 Task: Visit the documents section on the page of Aramco
Action: Mouse moved to (663, 50)
Screenshot: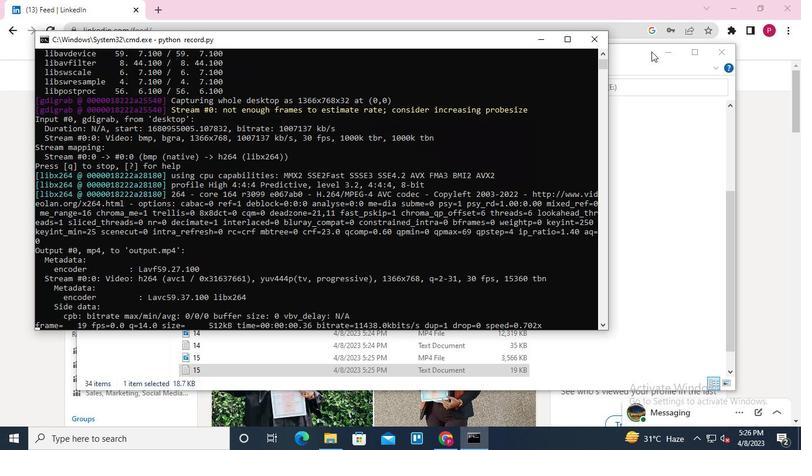 
Action: Mouse pressed left at (663, 50)
Screenshot: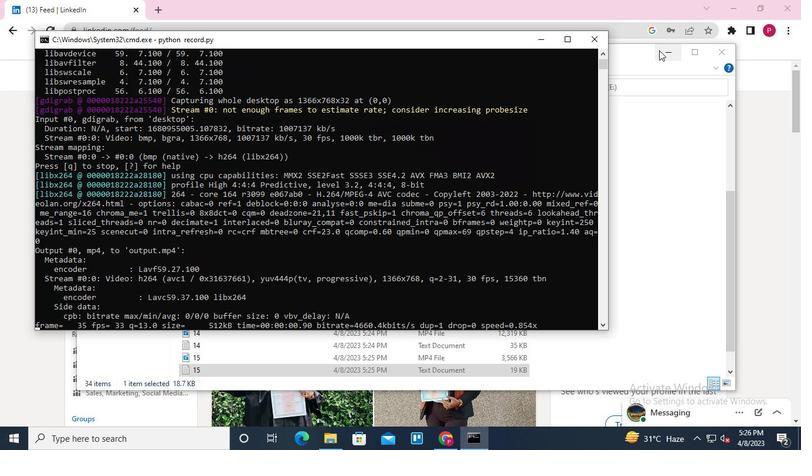 
Action: Mouse moved to (552, 39)
Screenshot: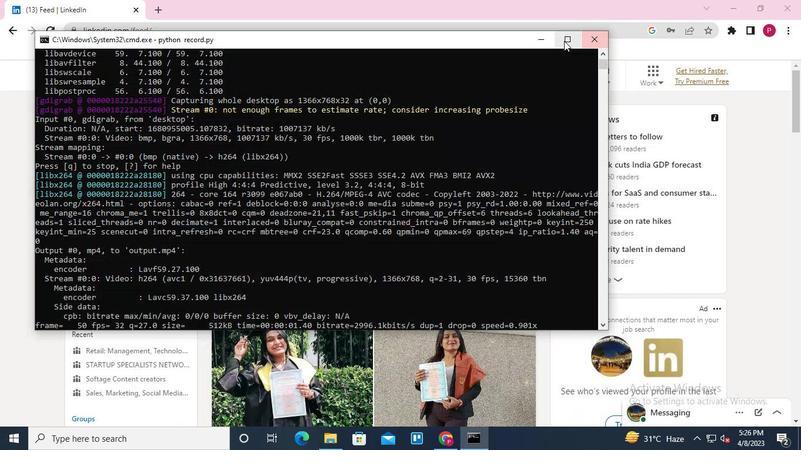 
Action: Mouse pressed left at (552, 39)
Screenshot: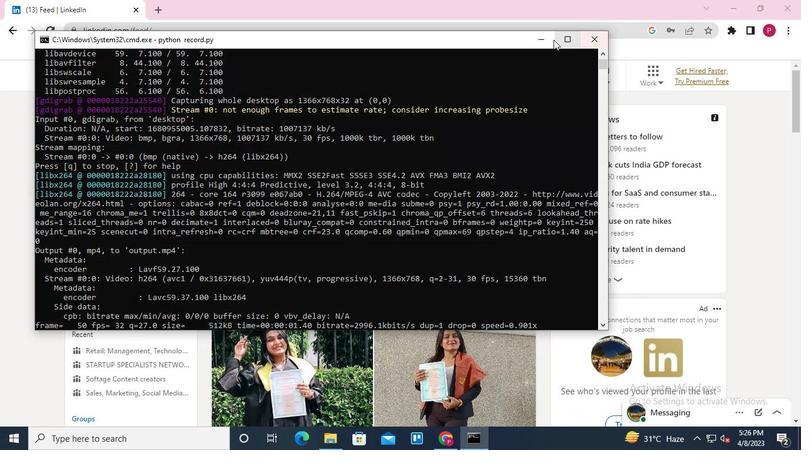 
Action: Mouse moved to (140, 76)
Screenshot: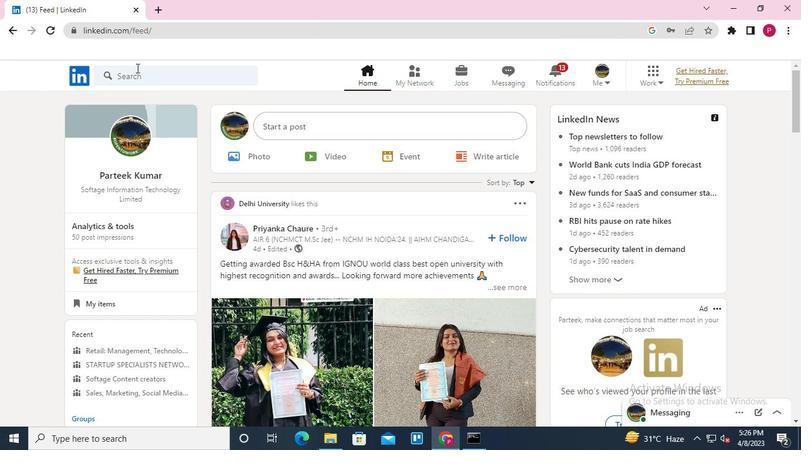 
Action: Mouse pressed left at (140, 76)
Screenshot: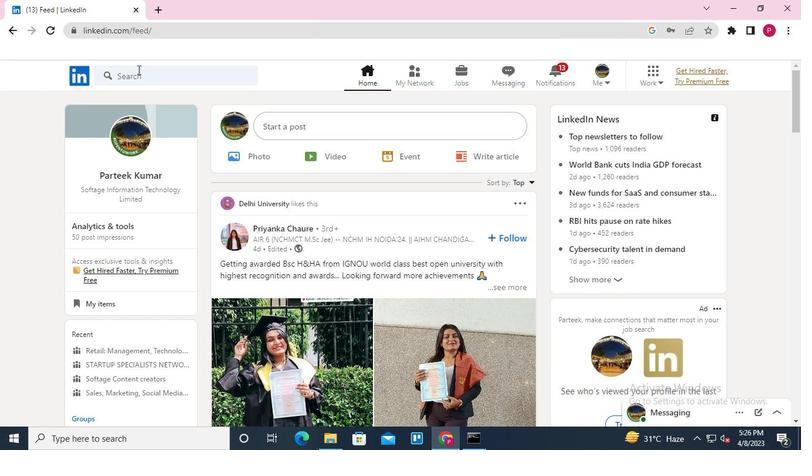 
Action: Mouse moved to (140, 76)
Screenshot: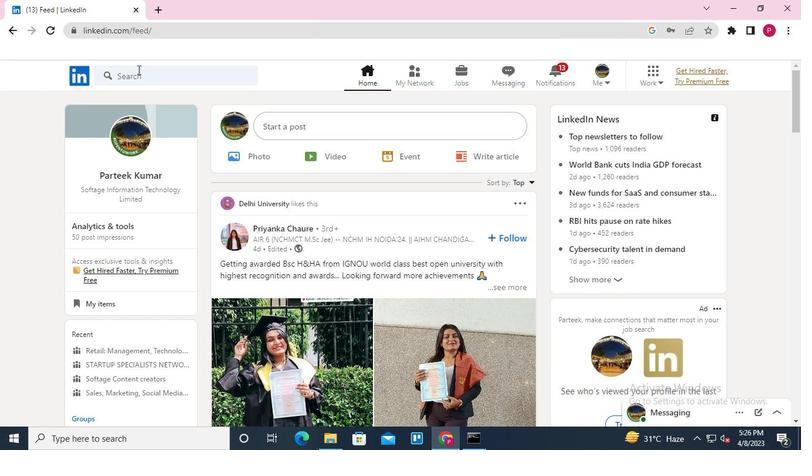 
Action: Keyboard Key.shift
Screenshot: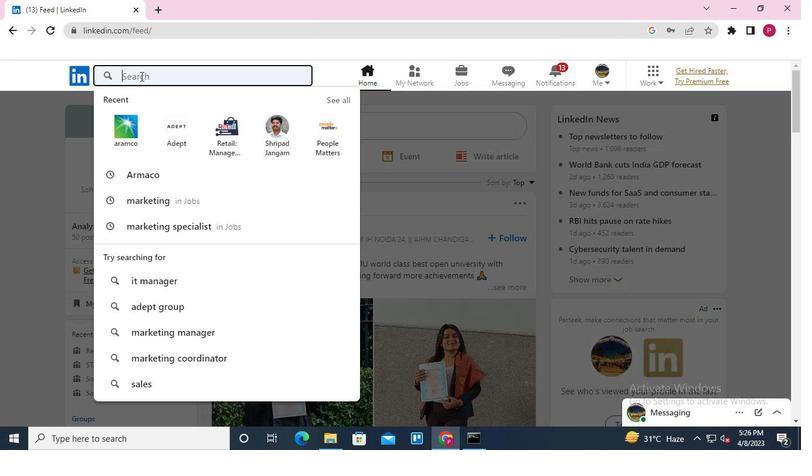 
Action: Keyboard A
Screenshot: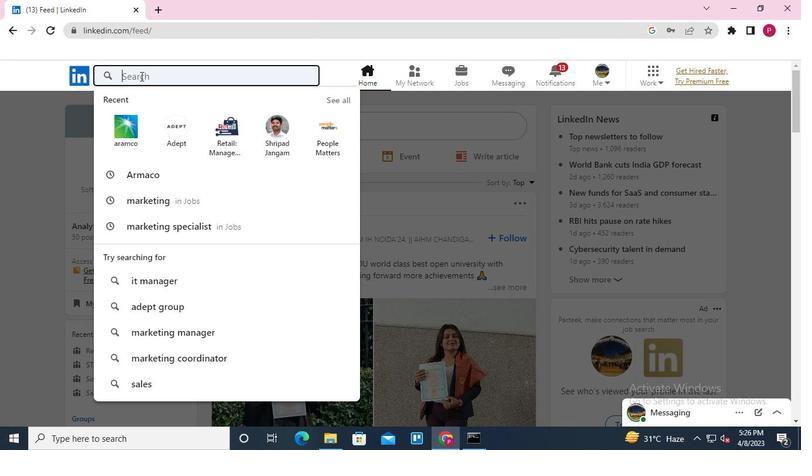 
Action: Keyboard r
Screenshot: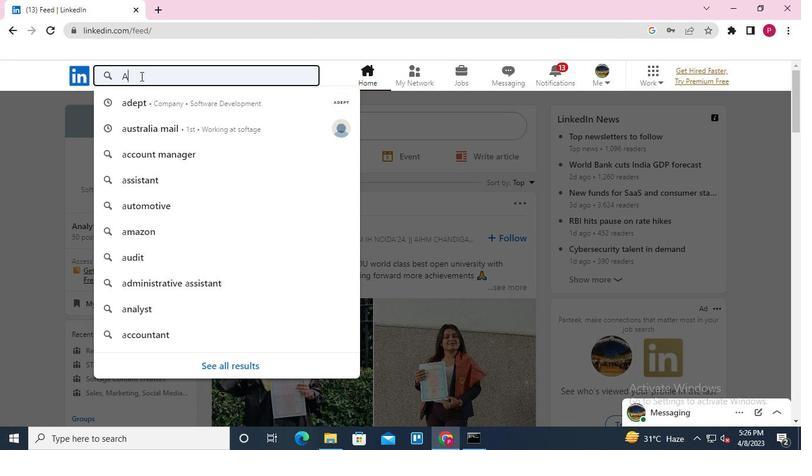 
Action: Keyboard a
Screenshot: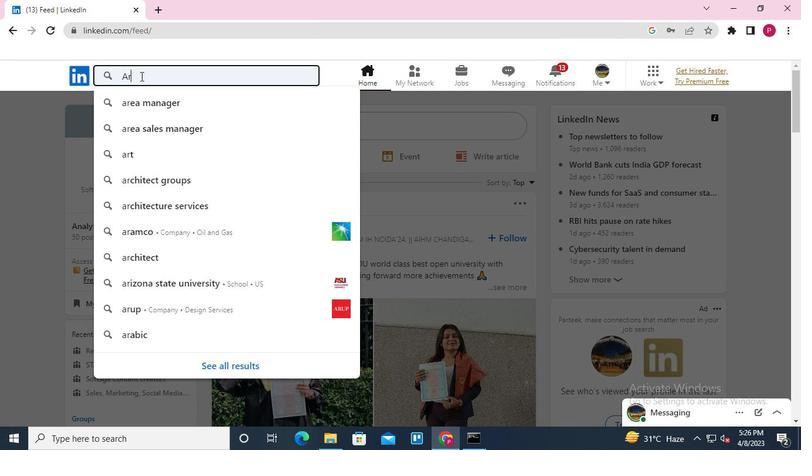 
Action: Keyboard m
Screenshot: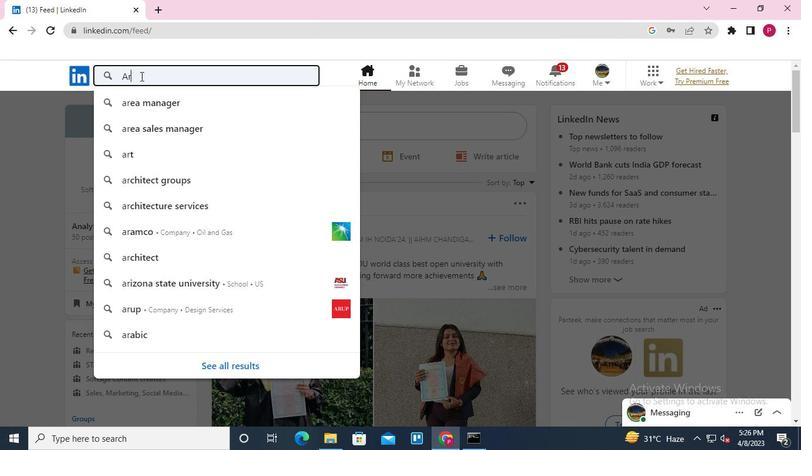 
Action: Keyboard c
Screenshot: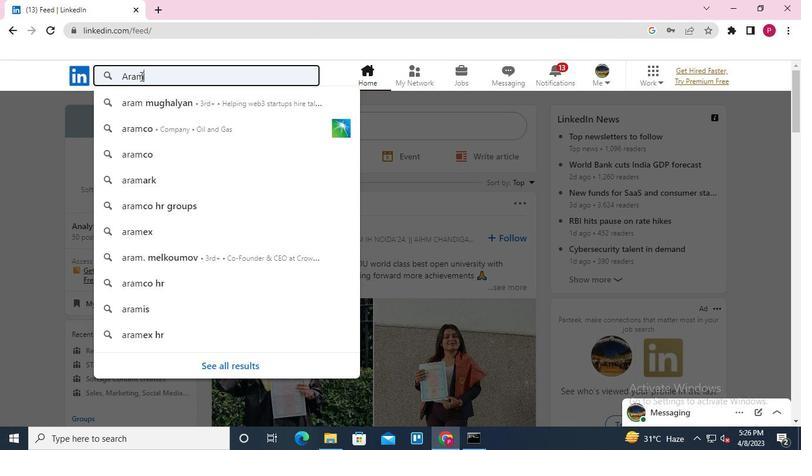 
Action: Keyboard o
Screenshot: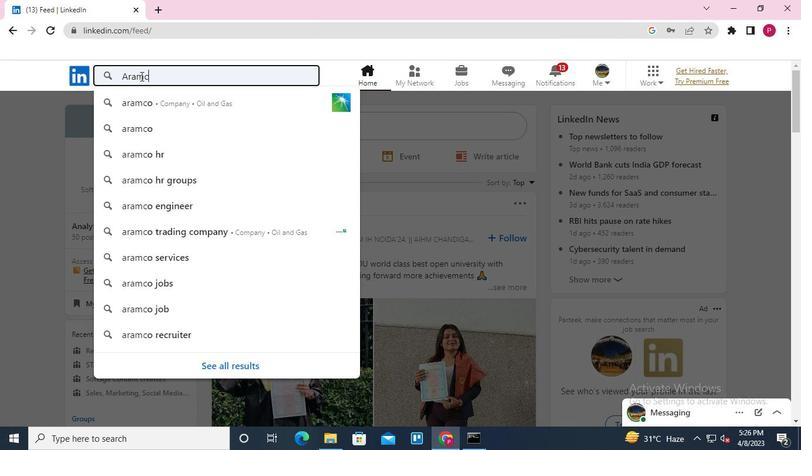 
Action: Keyboard Key.enter
Screenshot: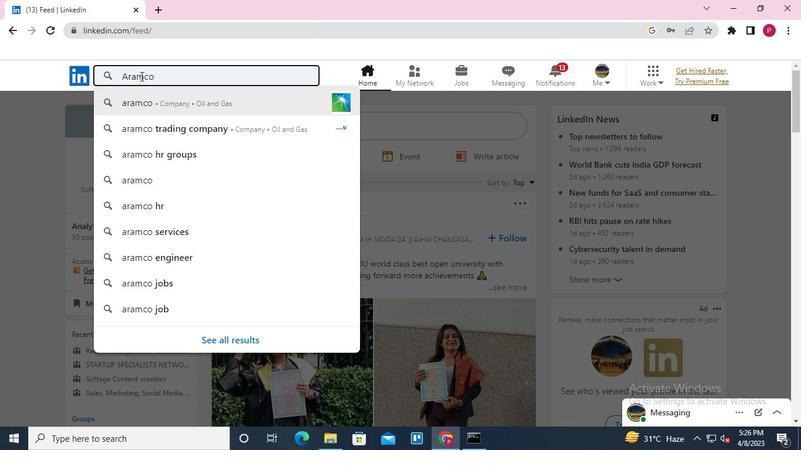 
Action: Mouse moved to (152, 162)
Screenshot: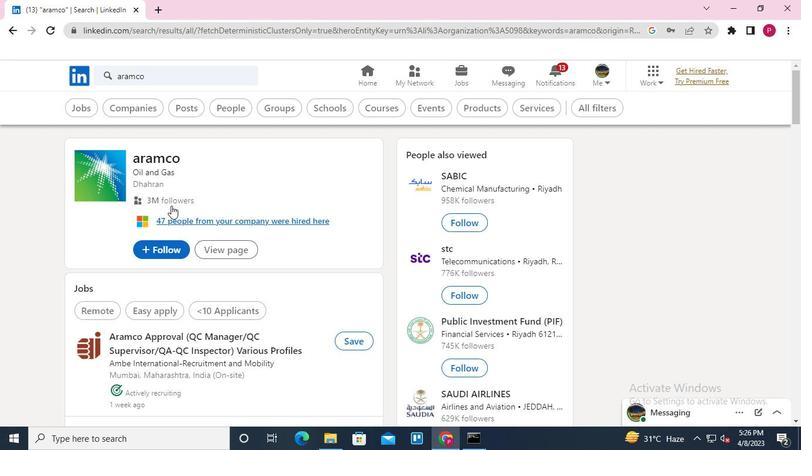 
Action: Mouse pressed left at (152, 162)
Screenshot: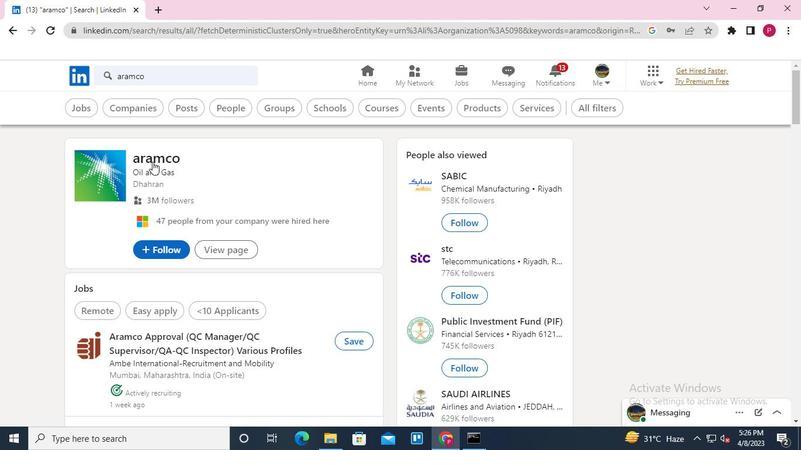 
Action: Mouse moved to (171, 217)
Screenshot: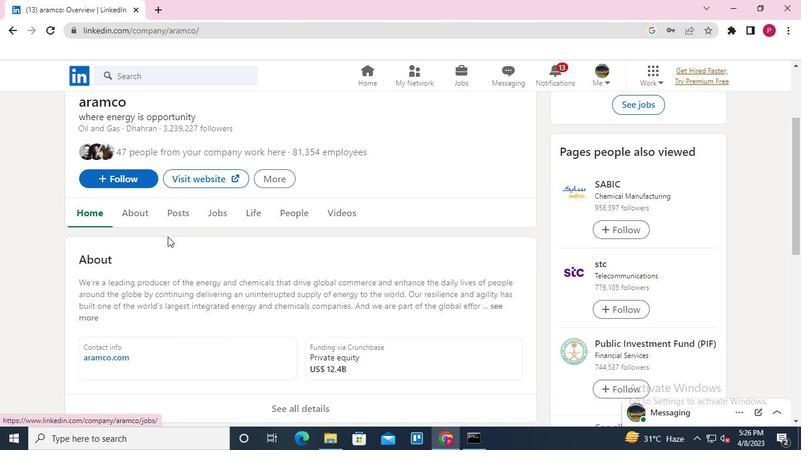 
Action: Mouse pressed left at (171, 217)
Screenshot: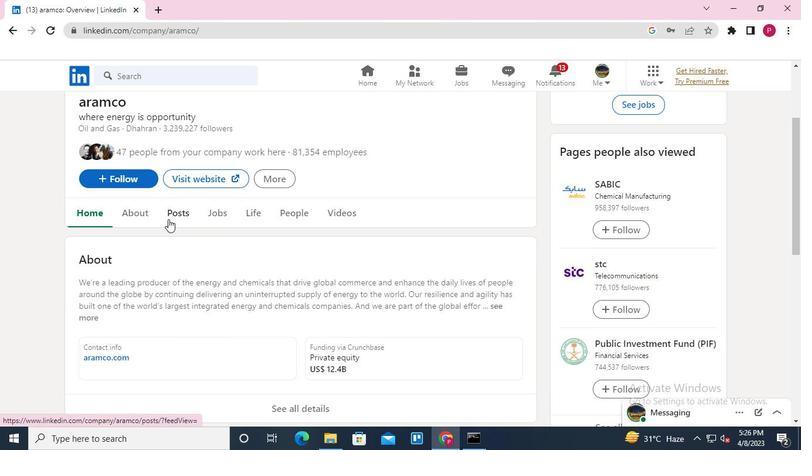 
Action: Mouse moved to (406, 248)
Screenshot: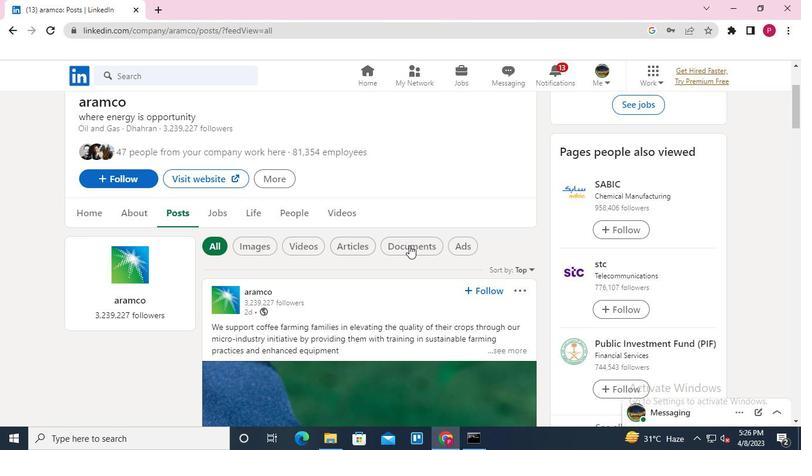 
Action: Mouse pressed left at (406, 248)
Screenshot: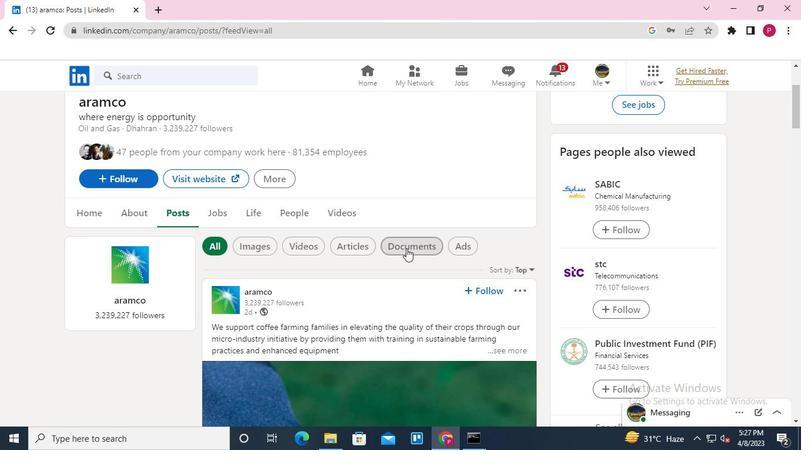 
Action: Mouse moved to (363, 253)
Screenshot: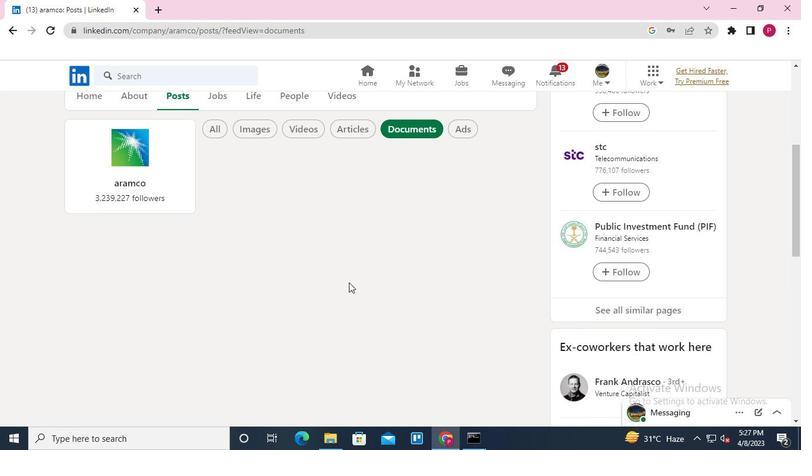 
Action: Keyboard Key.alt_l
Screenshot: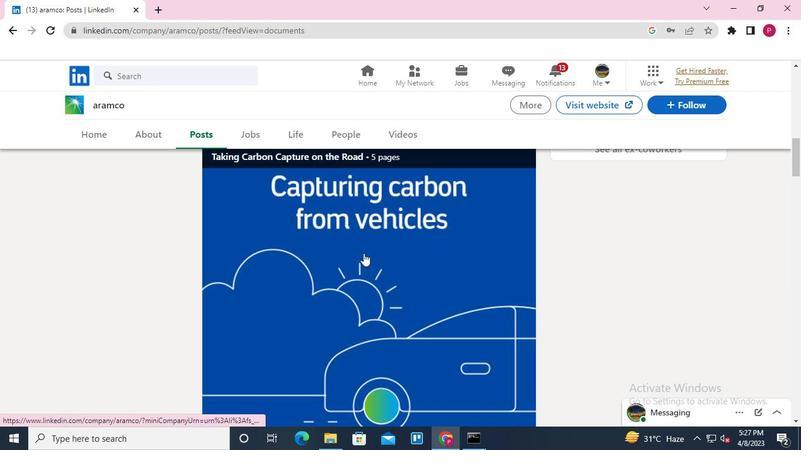 
Action: Keyboard Key.tab
Screenshot: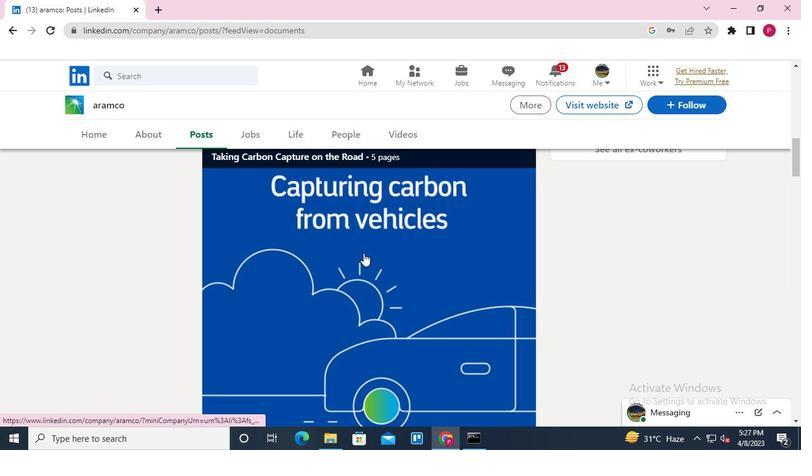 
Action: Mouse moved to (595, 36)
Screenshot: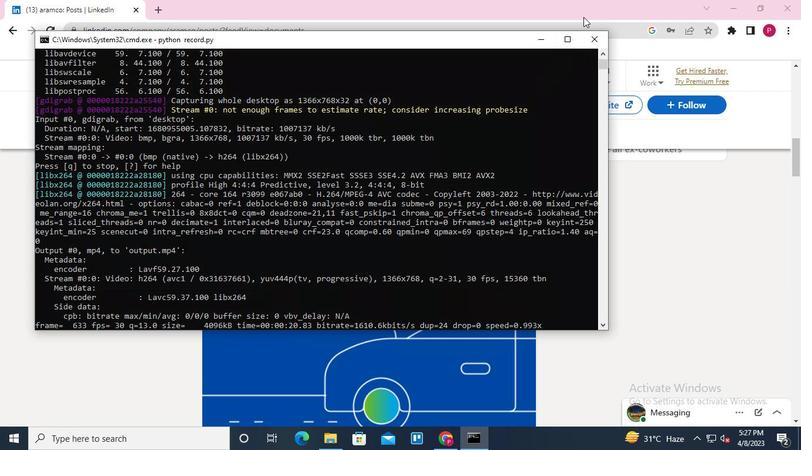 
Action: Mouse pressed left at (595, 36)
Screenshot: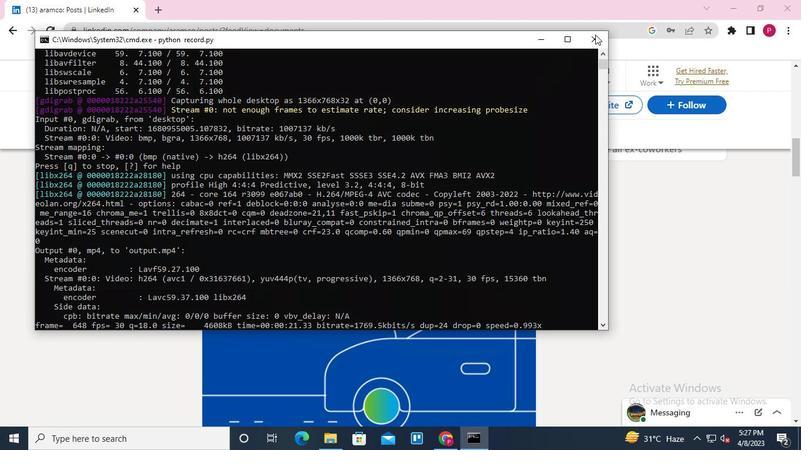 
Action: Mouse moved to (595, 38)
Screenshot: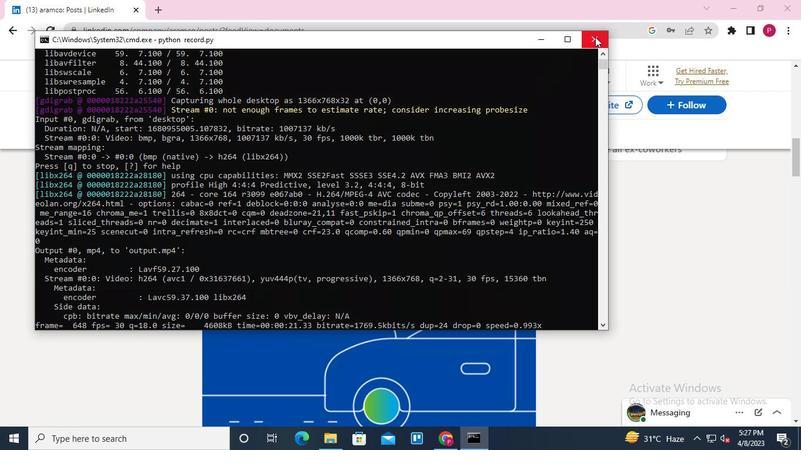 
